 Task: Add a condition where "Assignee Is -" in new tickets in your groups.
Action: Mouse moved to (177, 546)
Screenshot: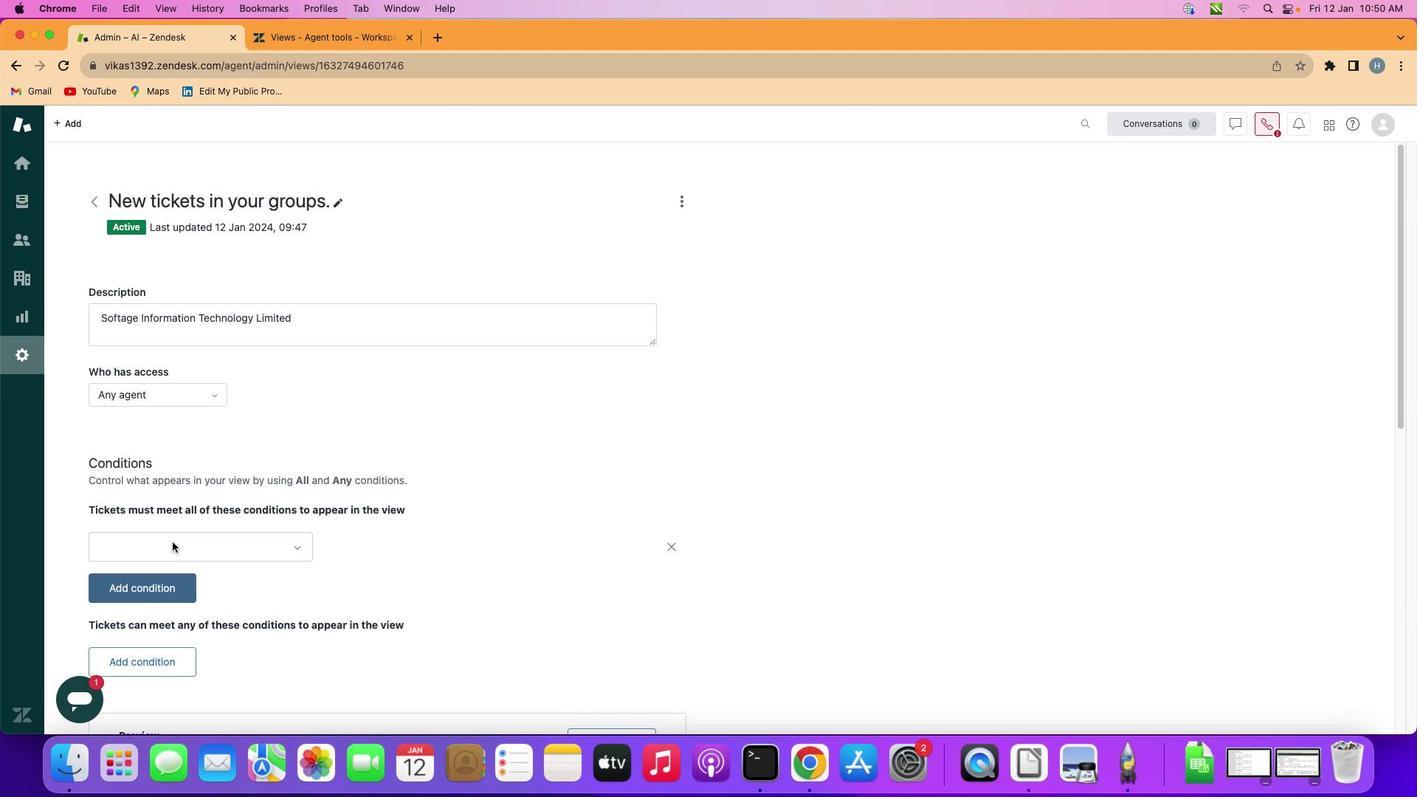 
Action: Mouse pressed left at (177, 546)
Screenshot: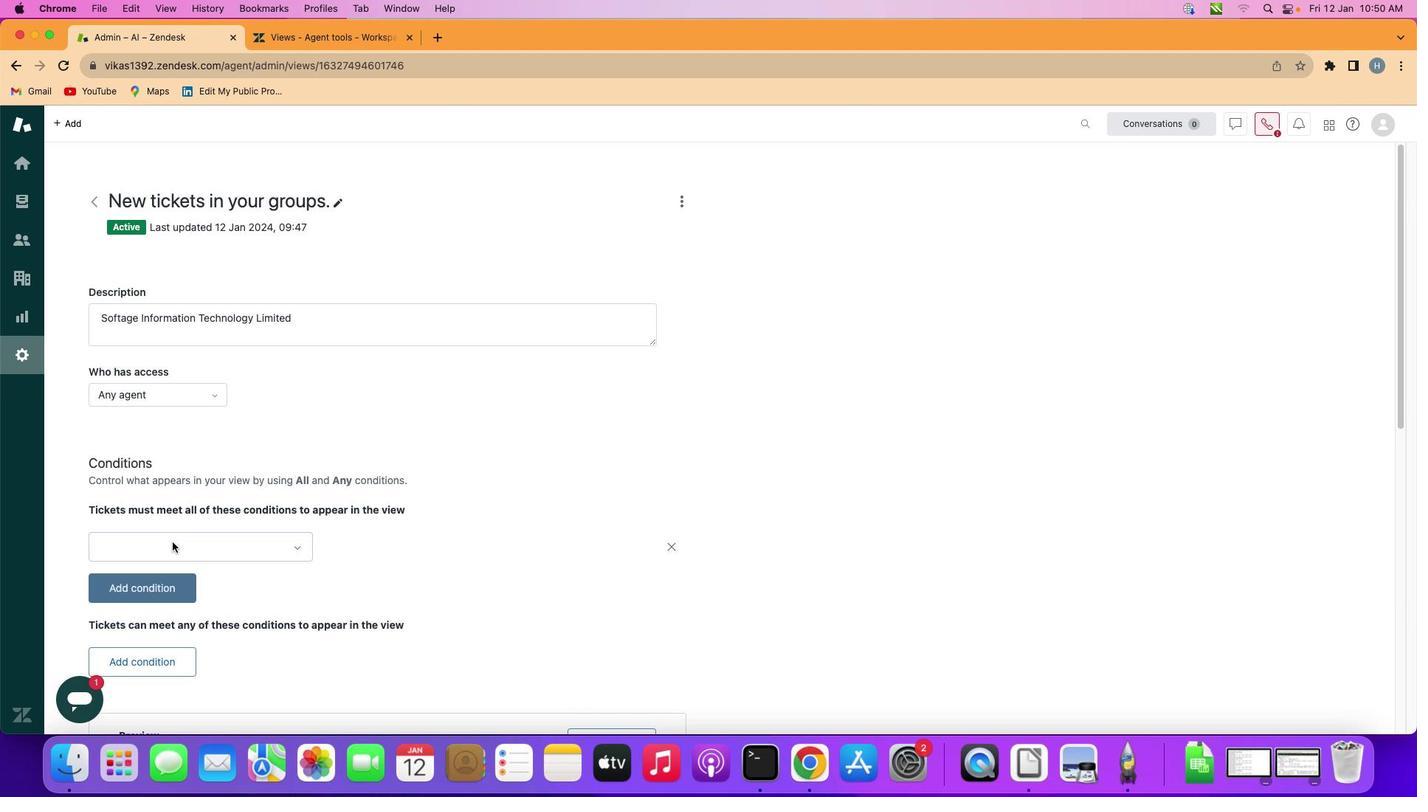 
Action: Mouse moved to (227, 549)
Screenshot: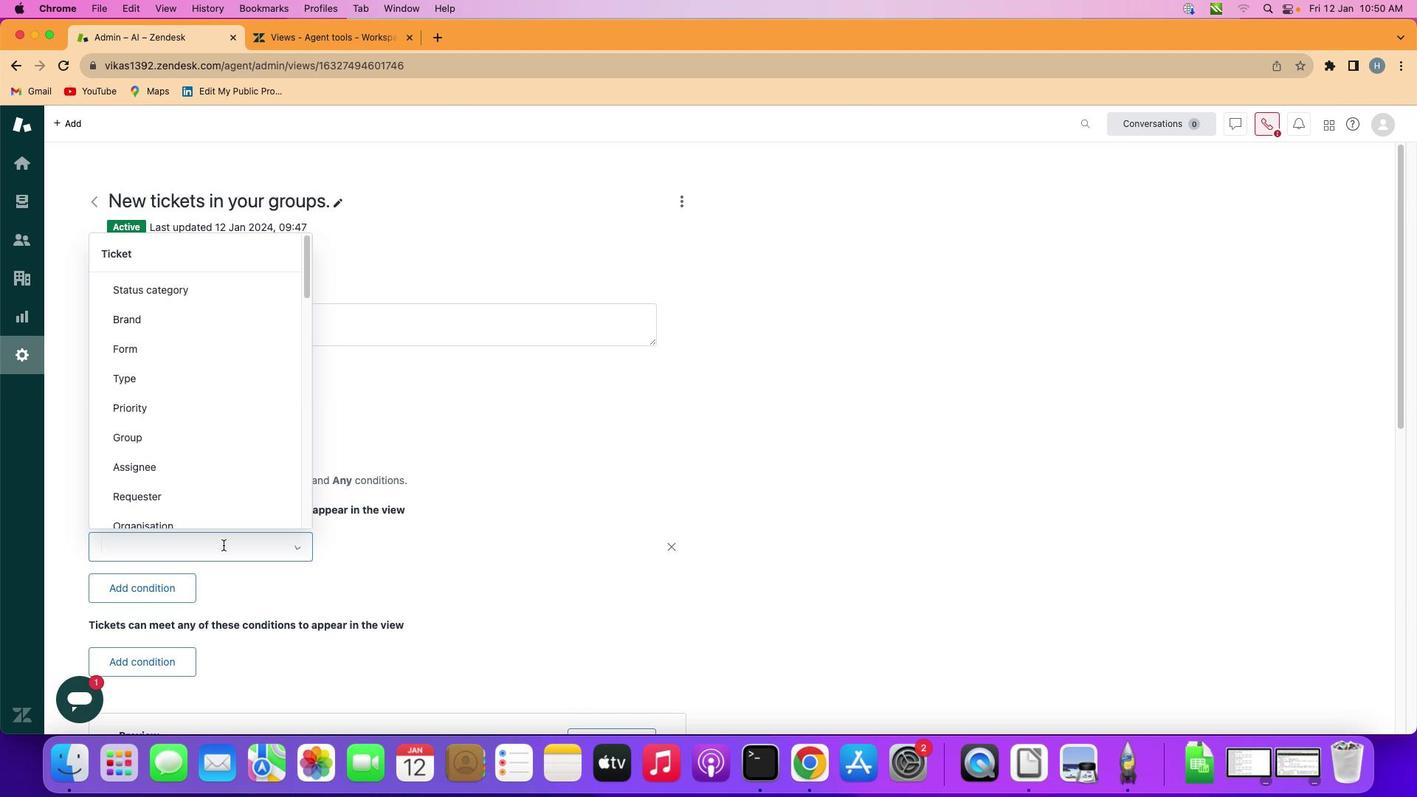 
Action: Mouse pressed left at (227, 549)
Screenshot: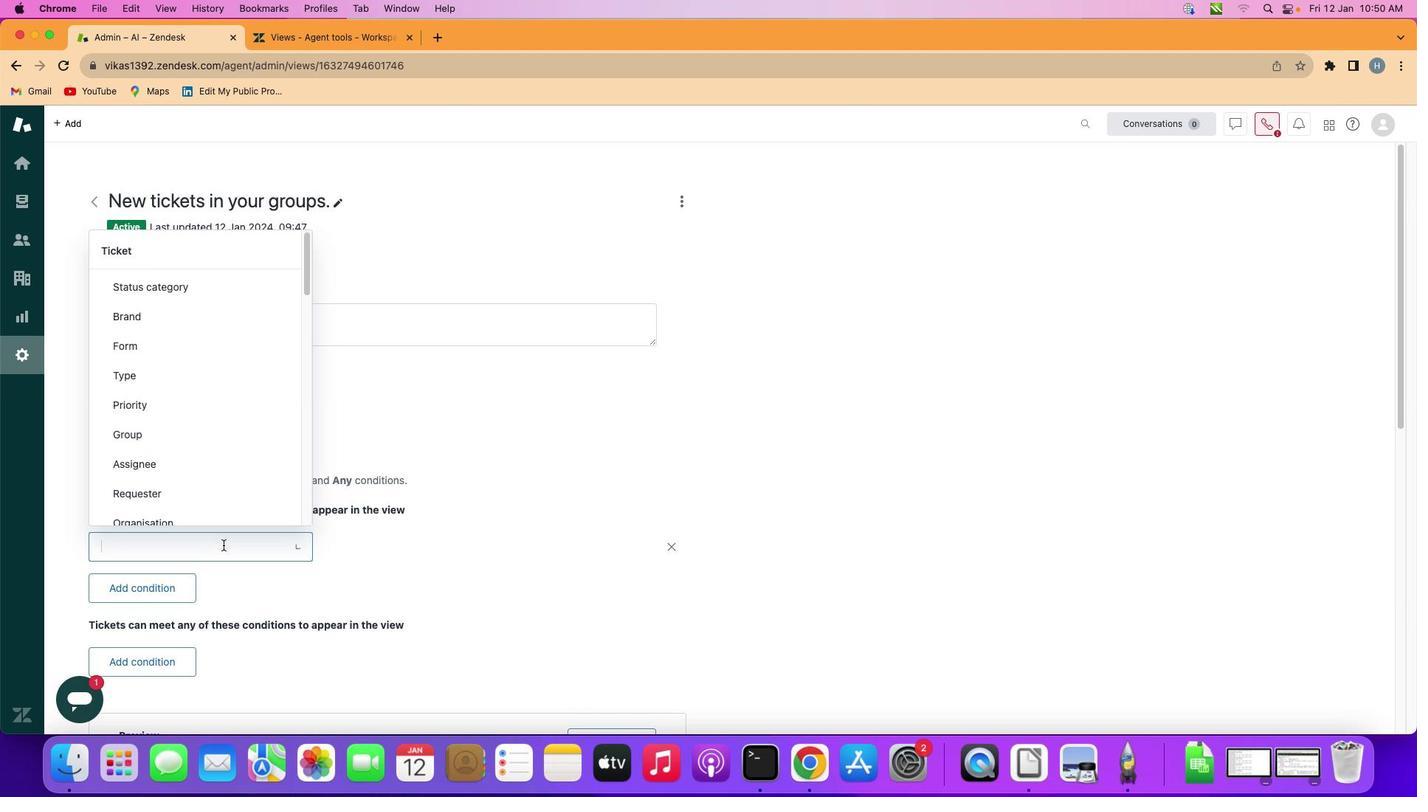 
Action: Mouse moved to (238, 479)
Screenshot: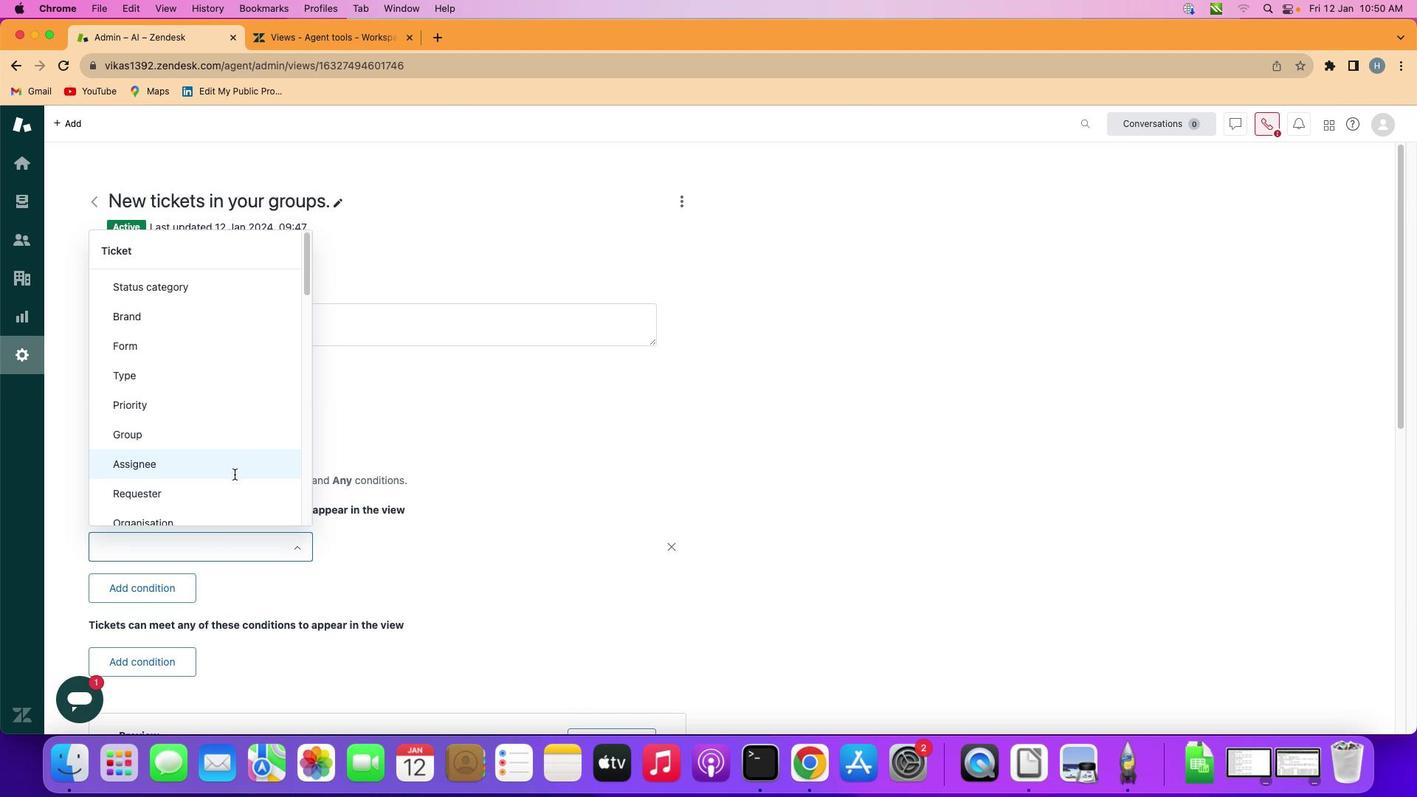 
Action: Mouse pressed left at (238, 479)
Screenshot: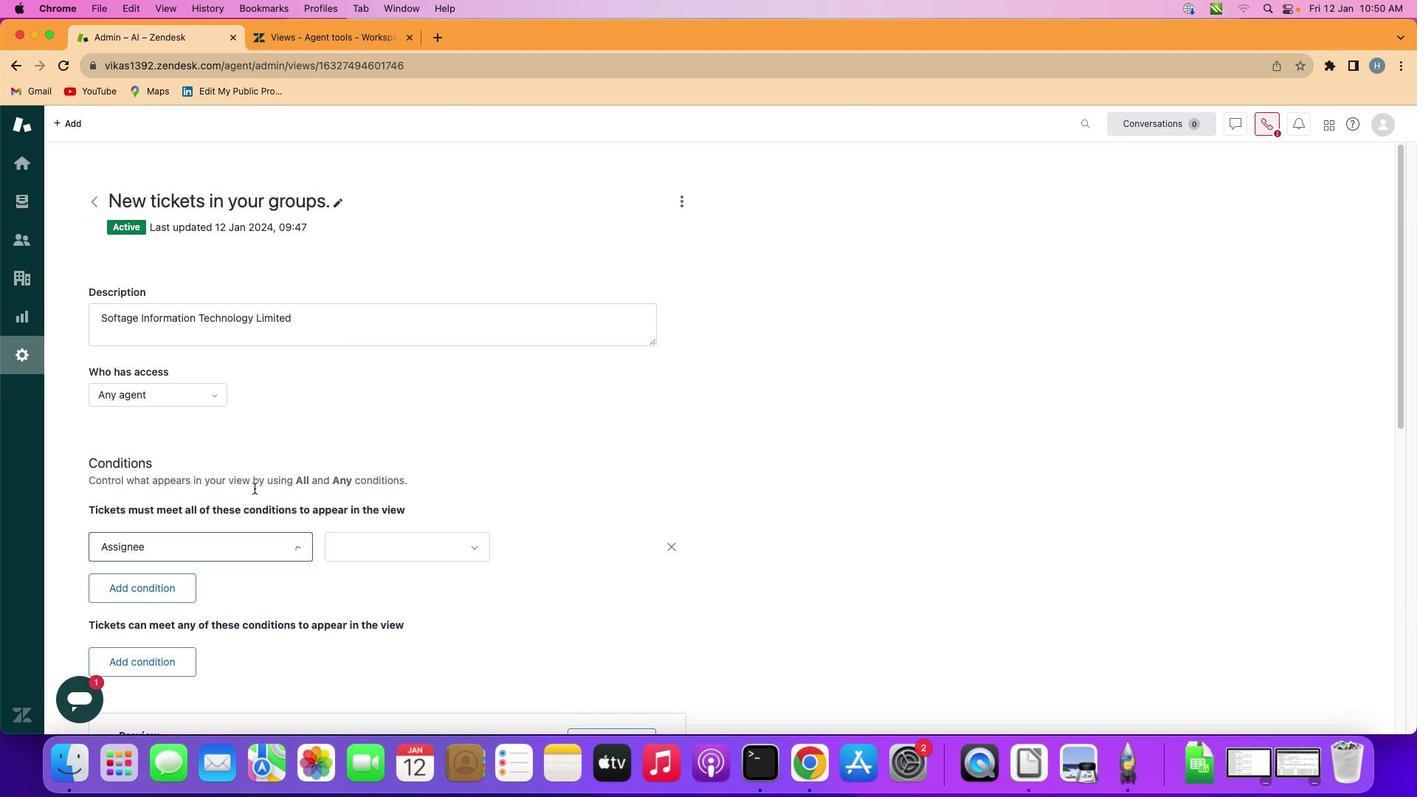 
Action: Mouse moved to (400, 547)
Screenshot: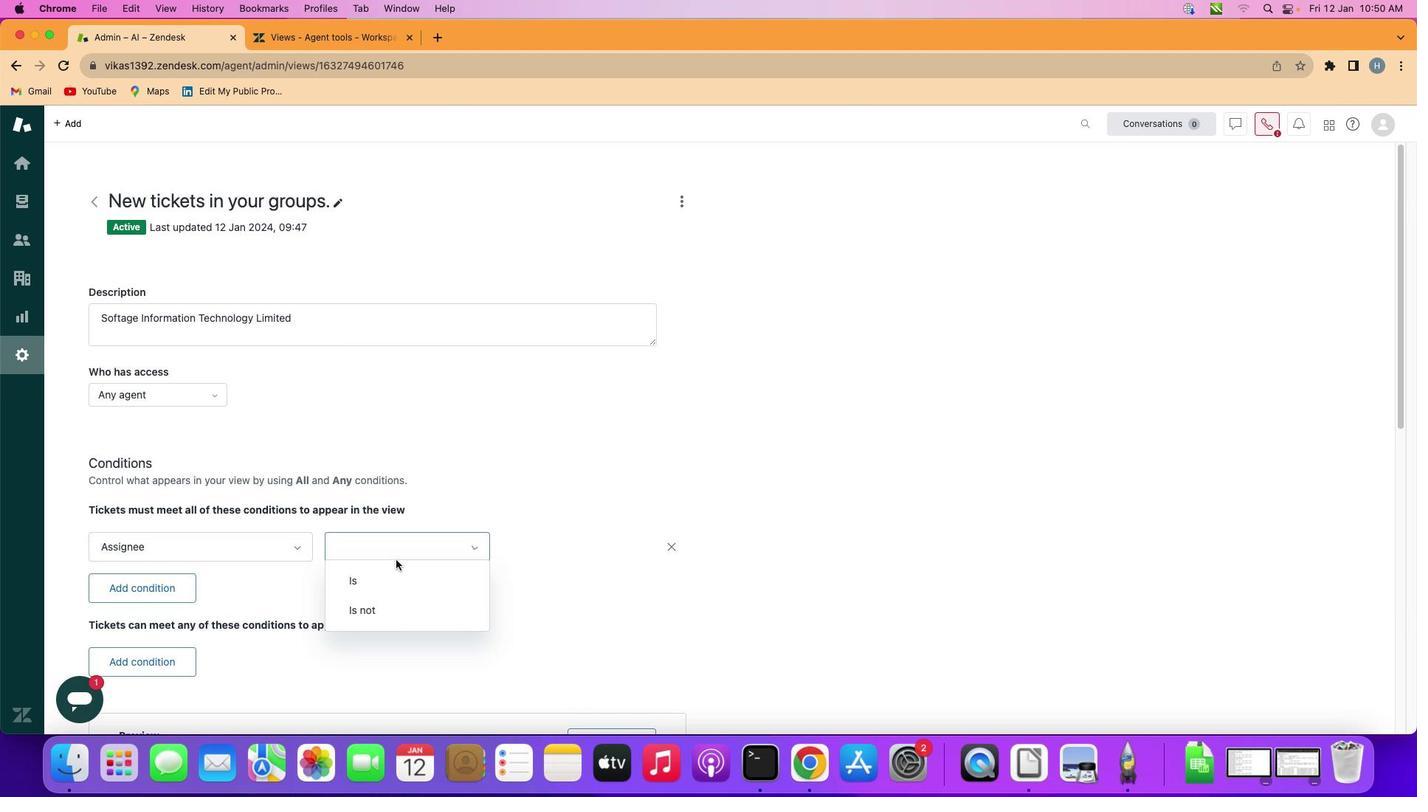 
Action: Mouse pressed left at (400, 547)
Screenshot: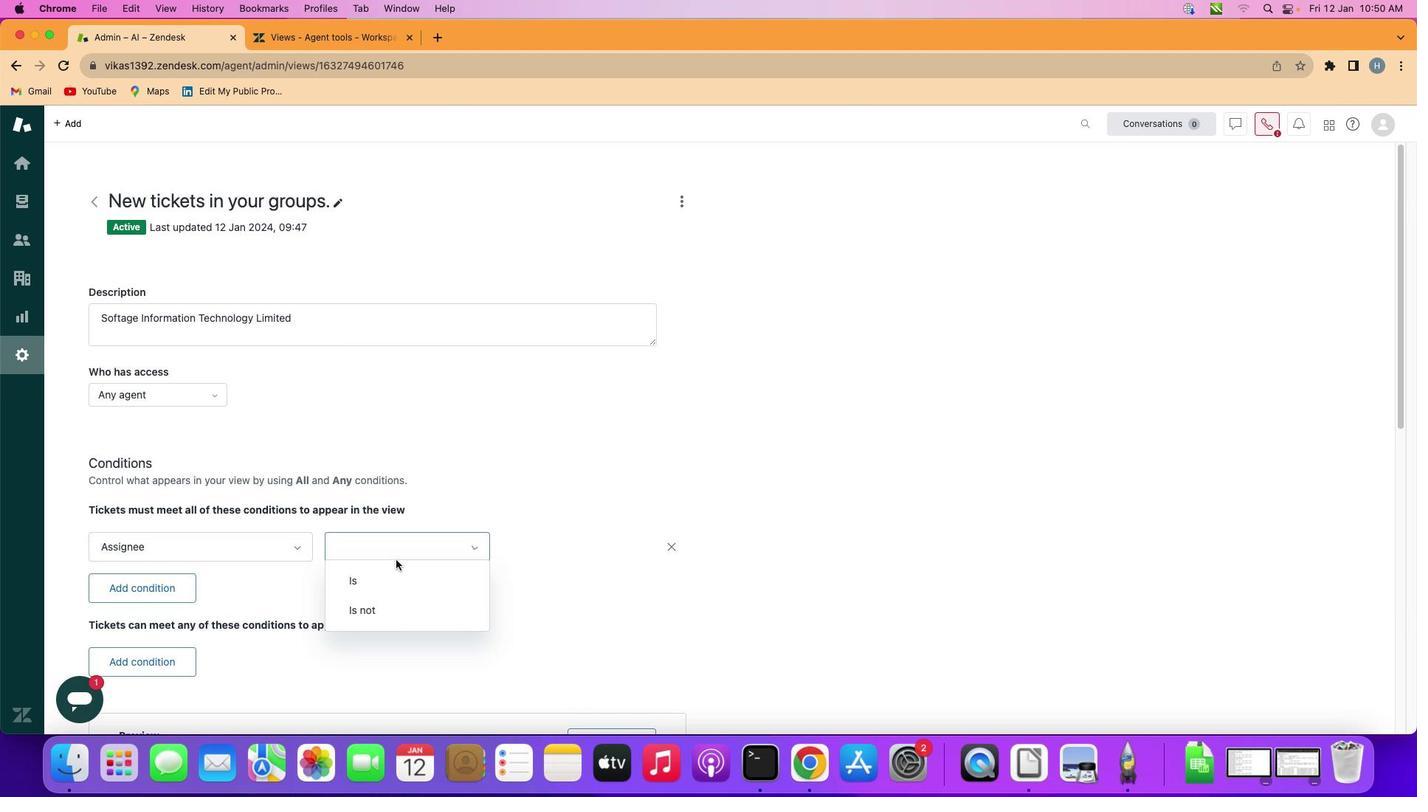 
Action: Mouse moved to (401, 586)
Screenshot: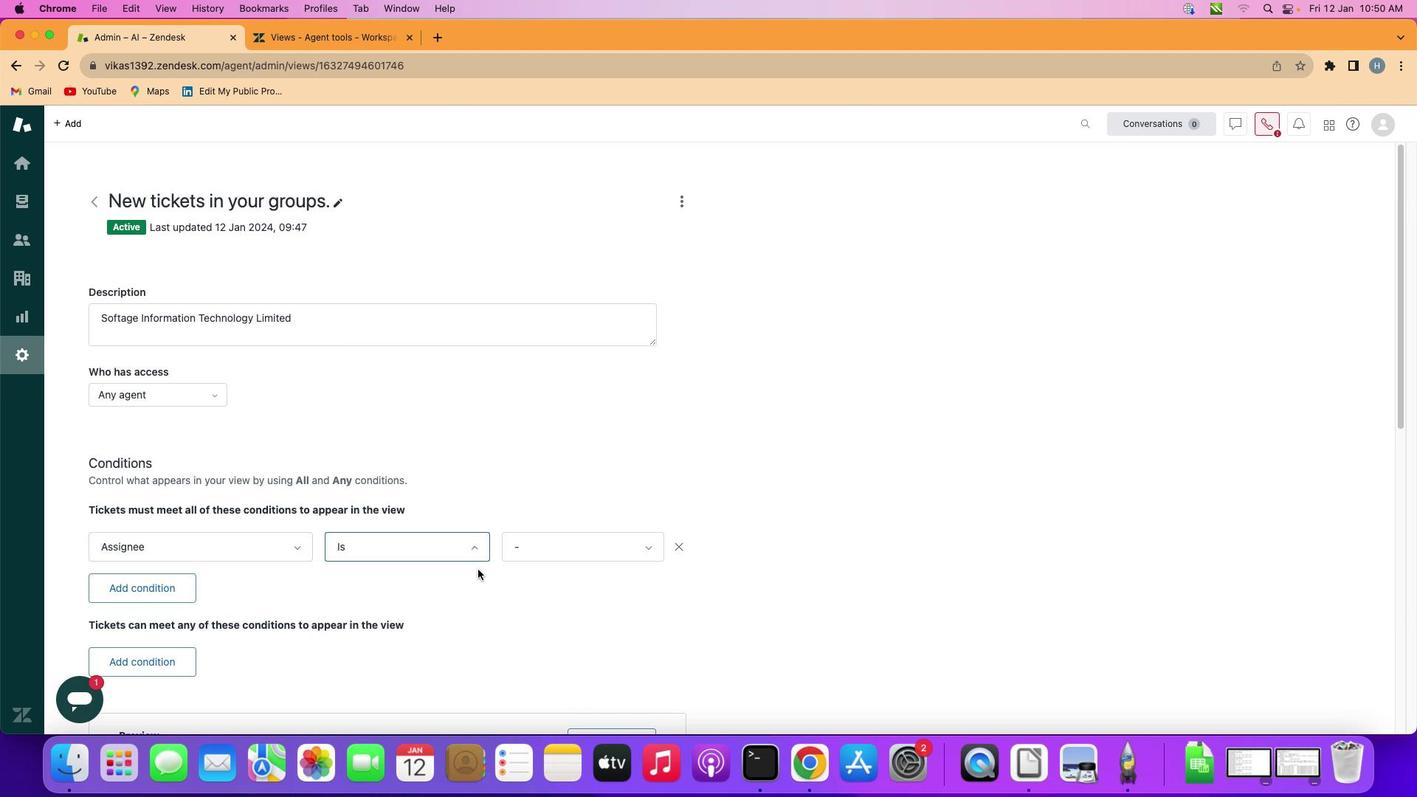 
Action: Mouse pressed left at (401, 586)
Screenshot: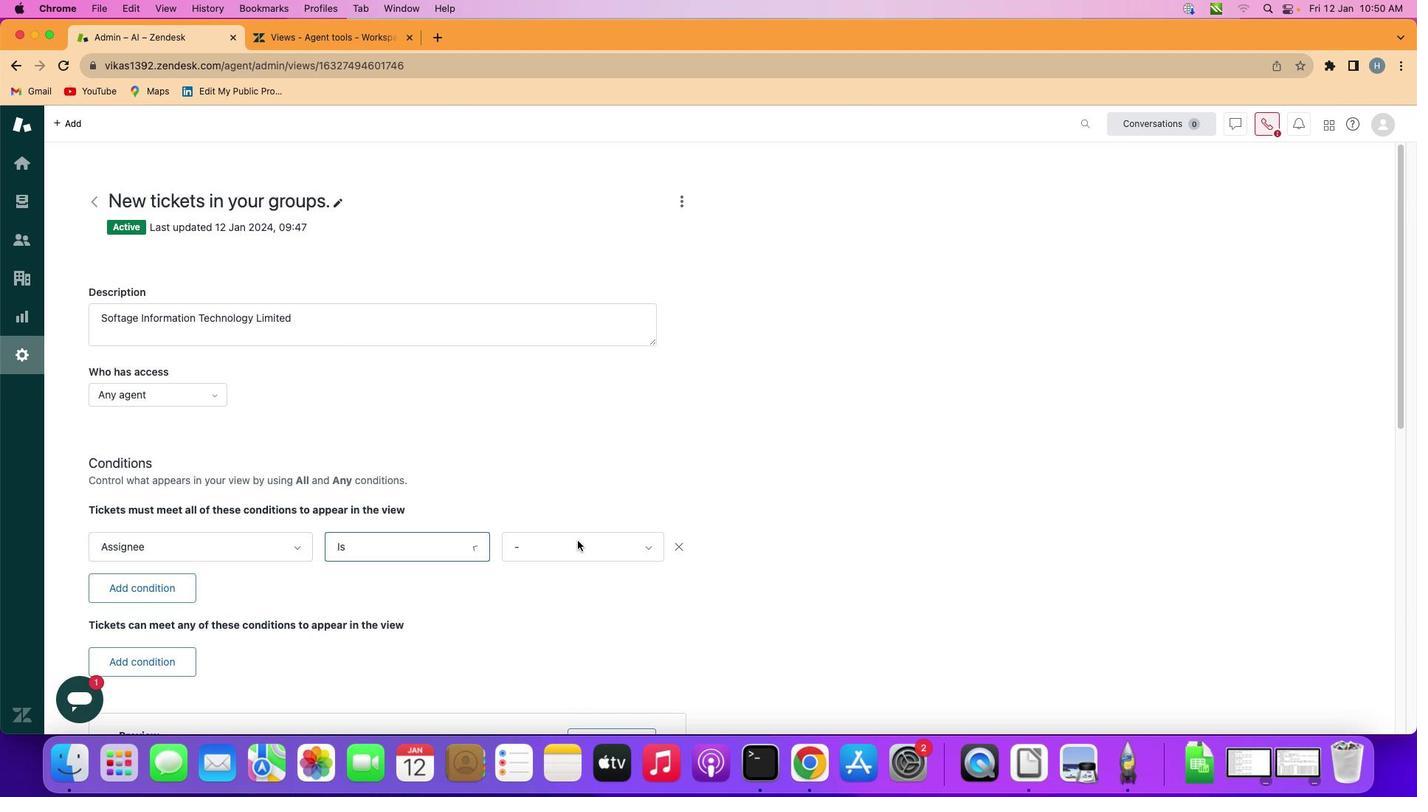 
Action: Mouse moved to (595, 540)
Screenshot: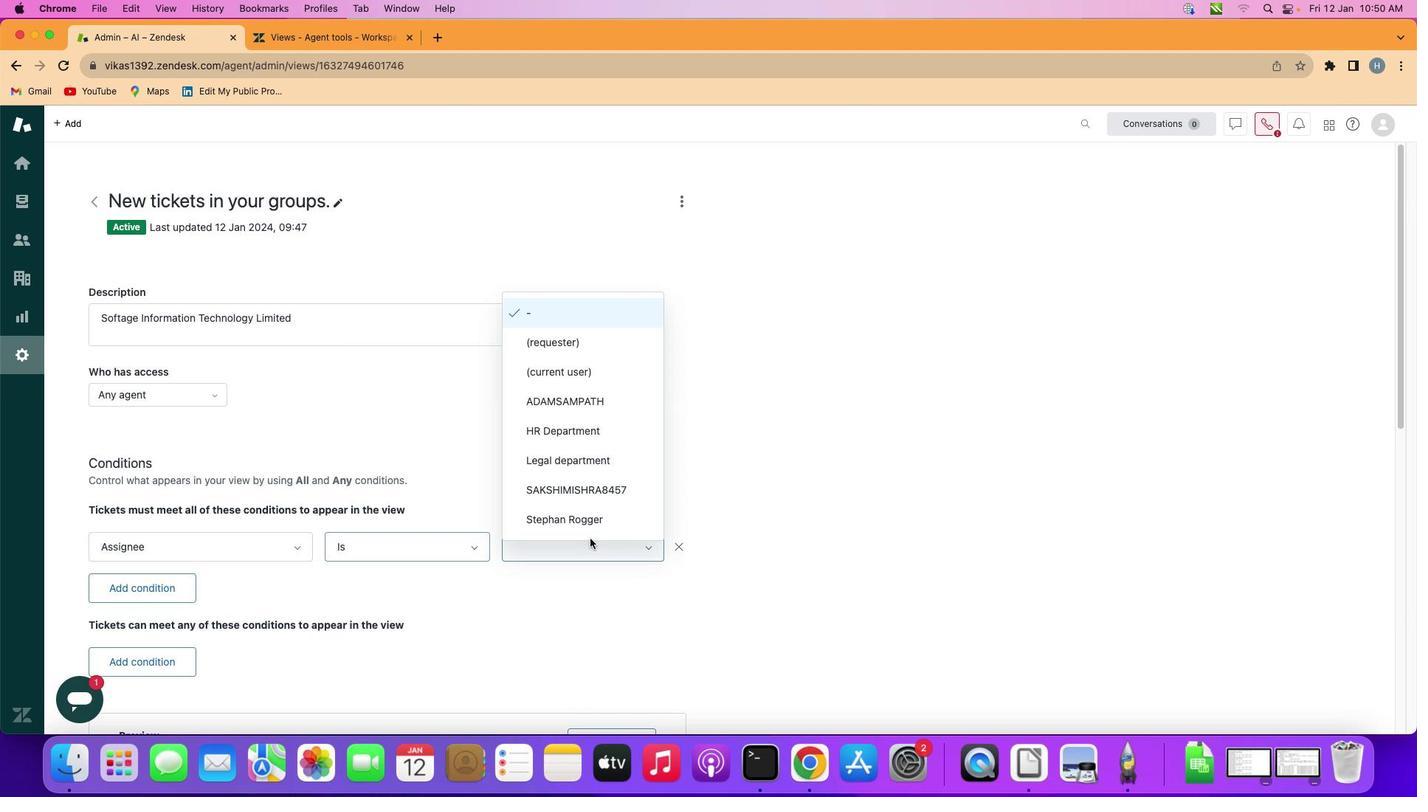 
Action: Mouse pressed left at (595, 540)
Screenshot: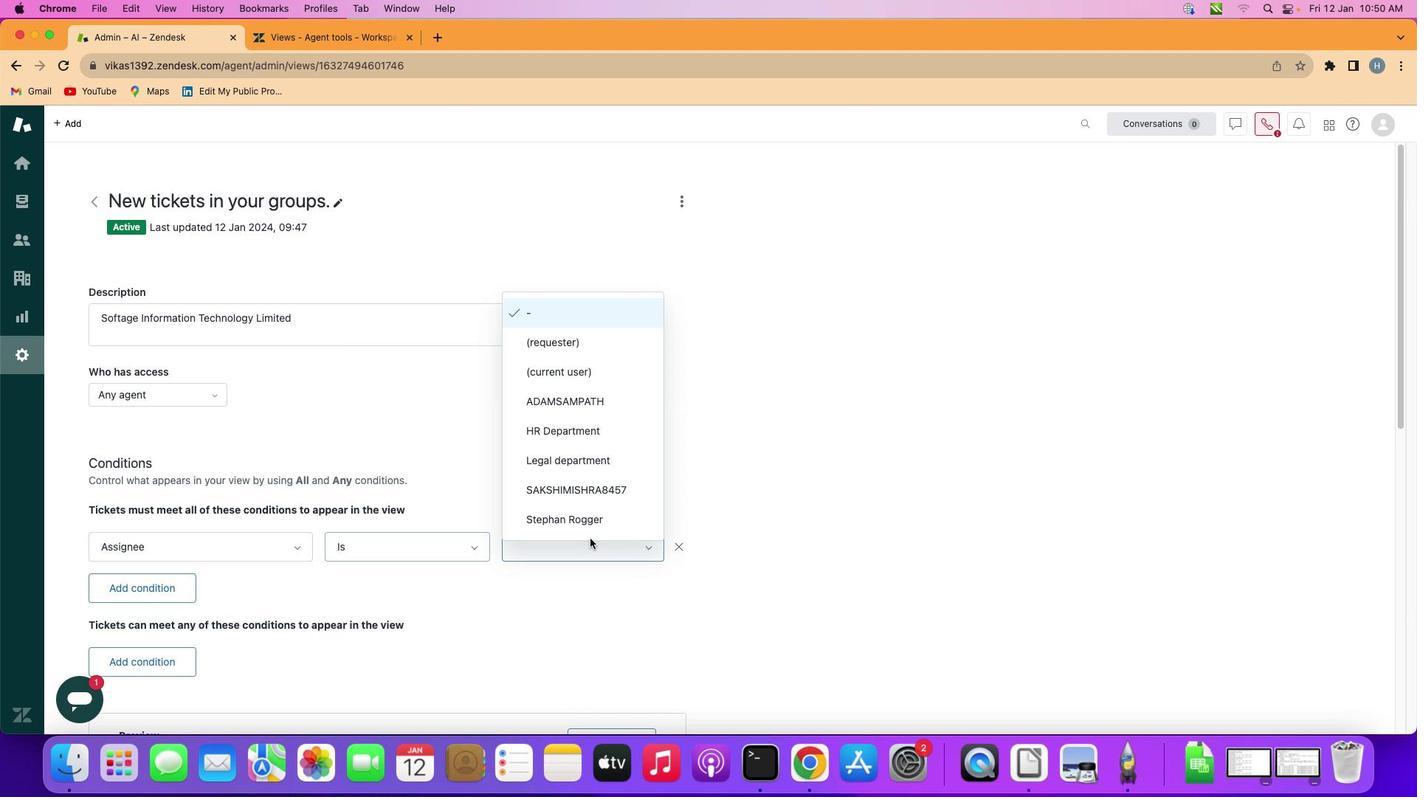 
Action: Mouse moved to (596, 309)
Screenshot: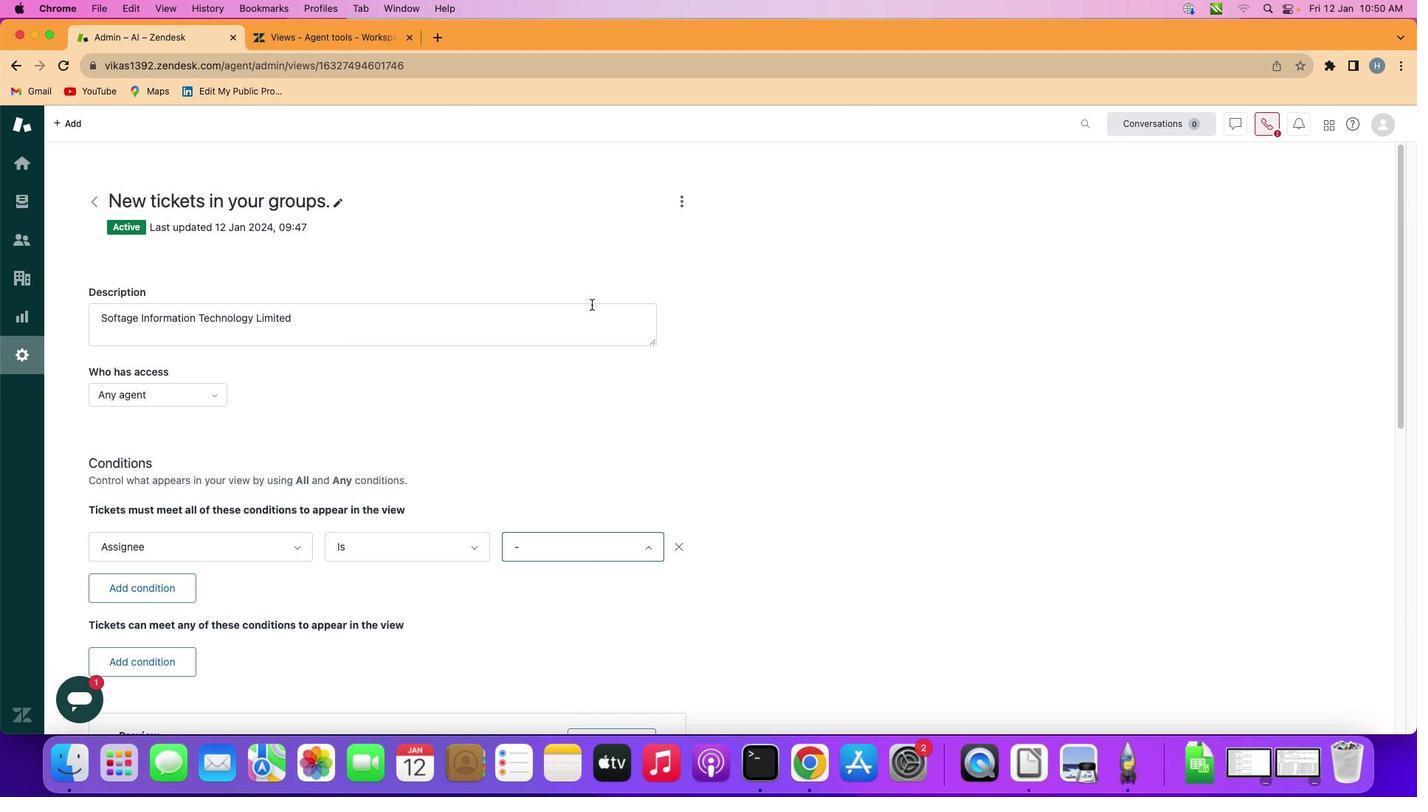 
Action: Mouse pressed left at (596, 309)
Screenshot: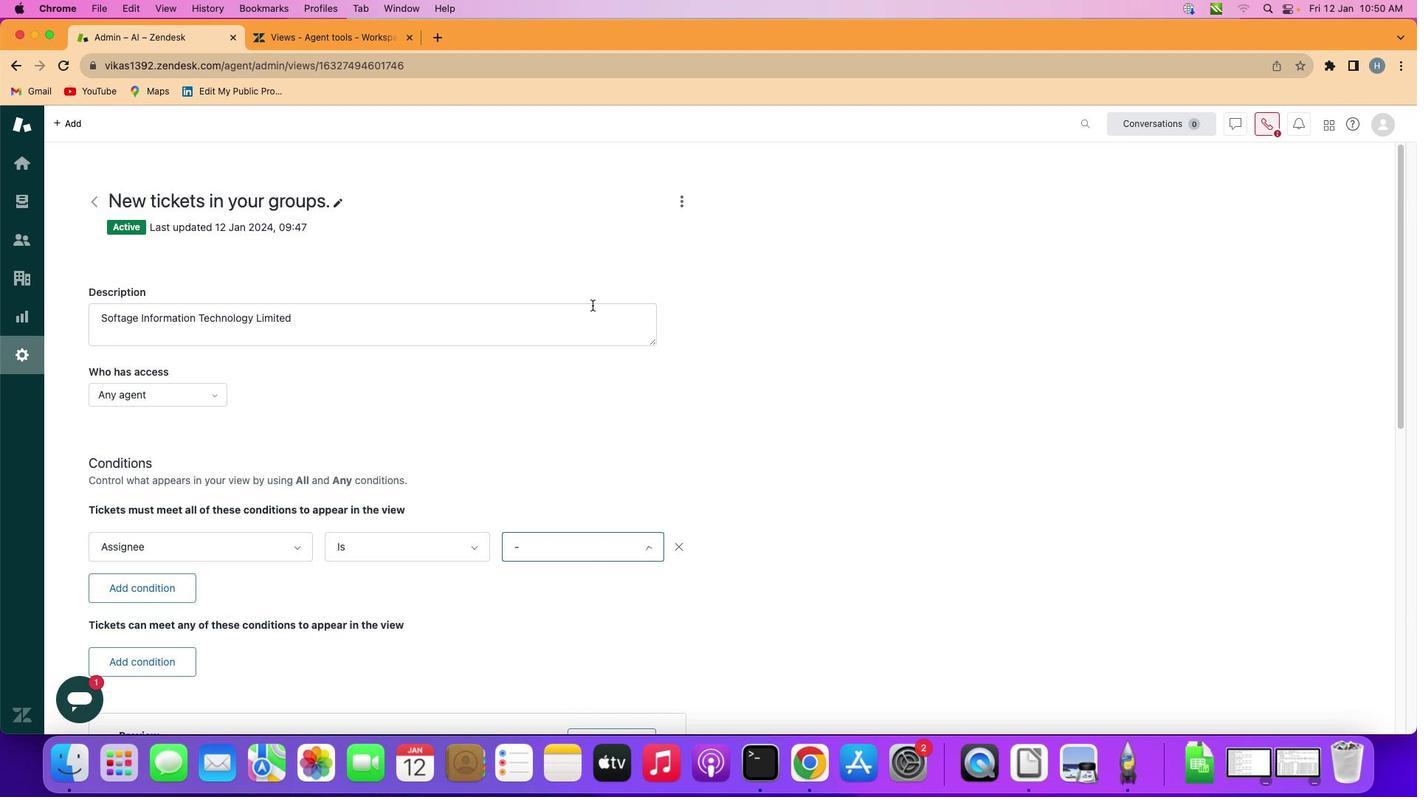
Action: Mouse moved to (620, 400)
Screenshot: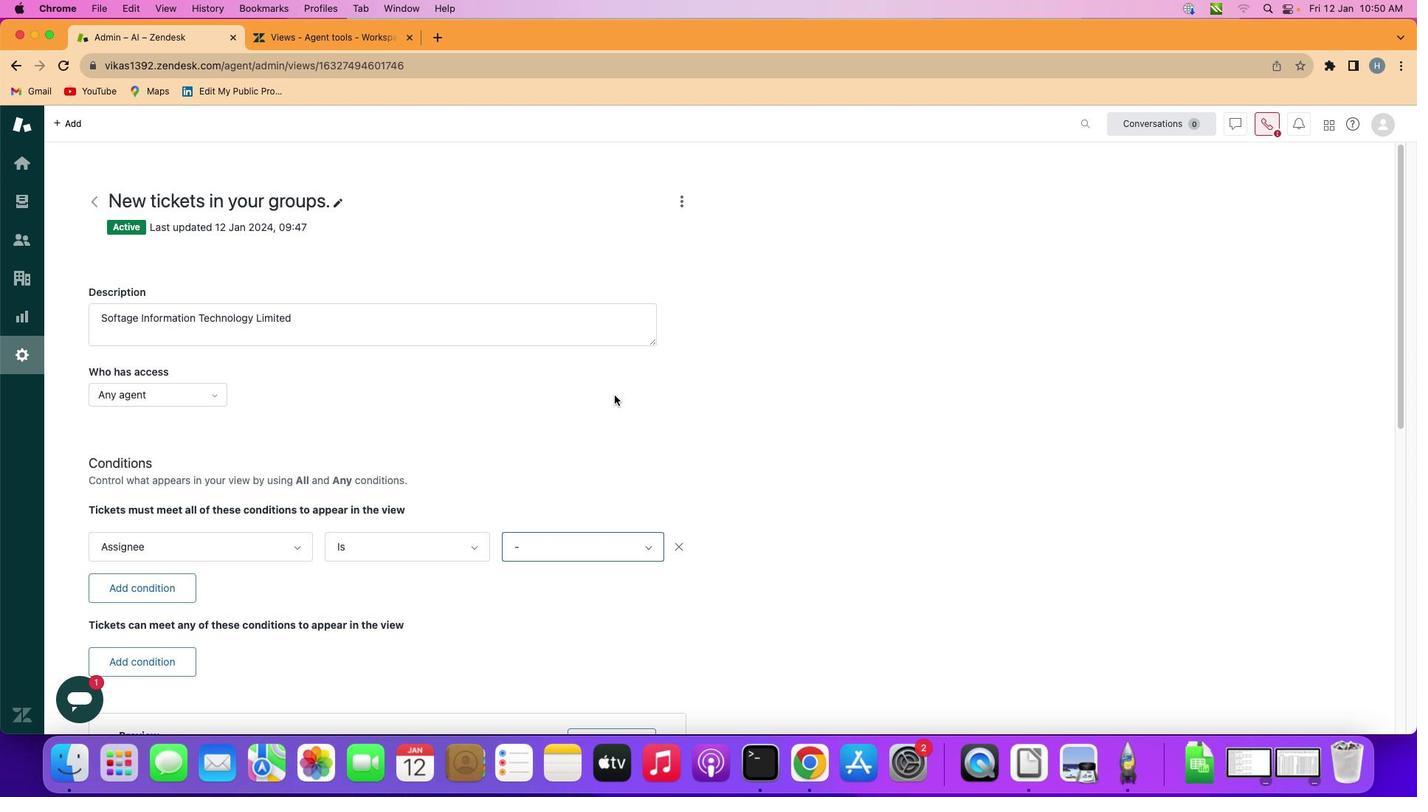 
